 Task: Create a due date automation trigger when advanced on, on the tuesday of the week before a card is due add dates with an incomplete due date at 11:00 AM.
Action: Mouse moved to (1214, 99)
Screenshot: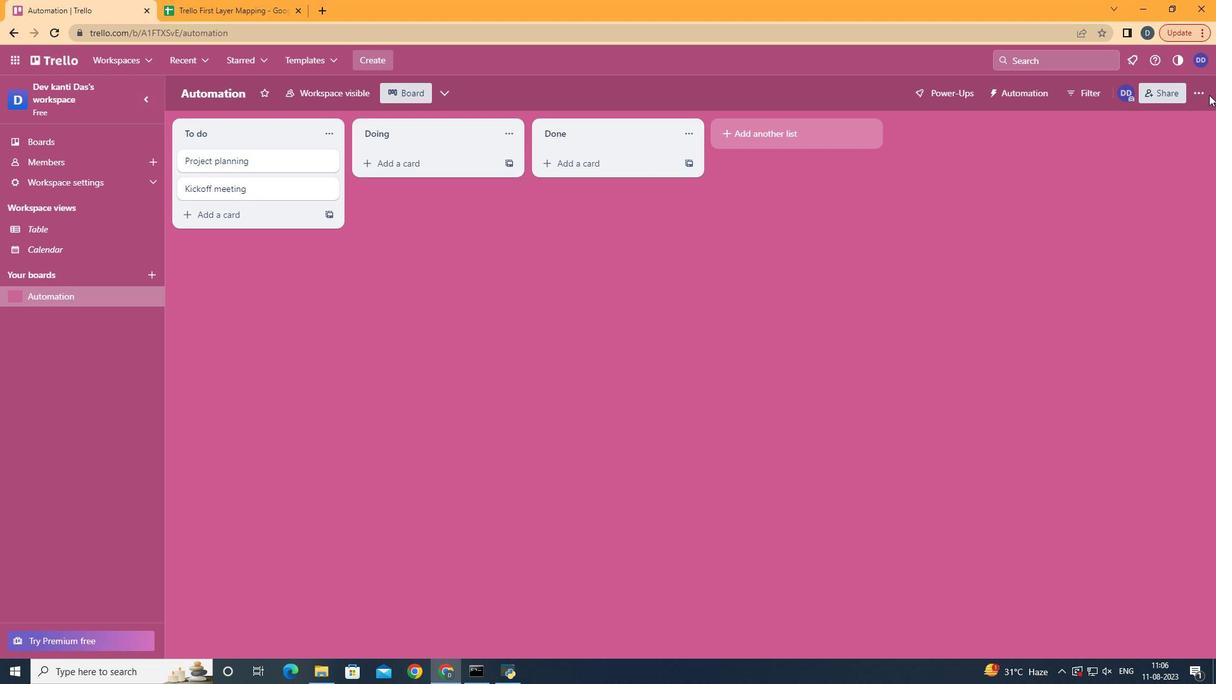 
Action: Mouse pressed left at (1214, 99)
Screenshot: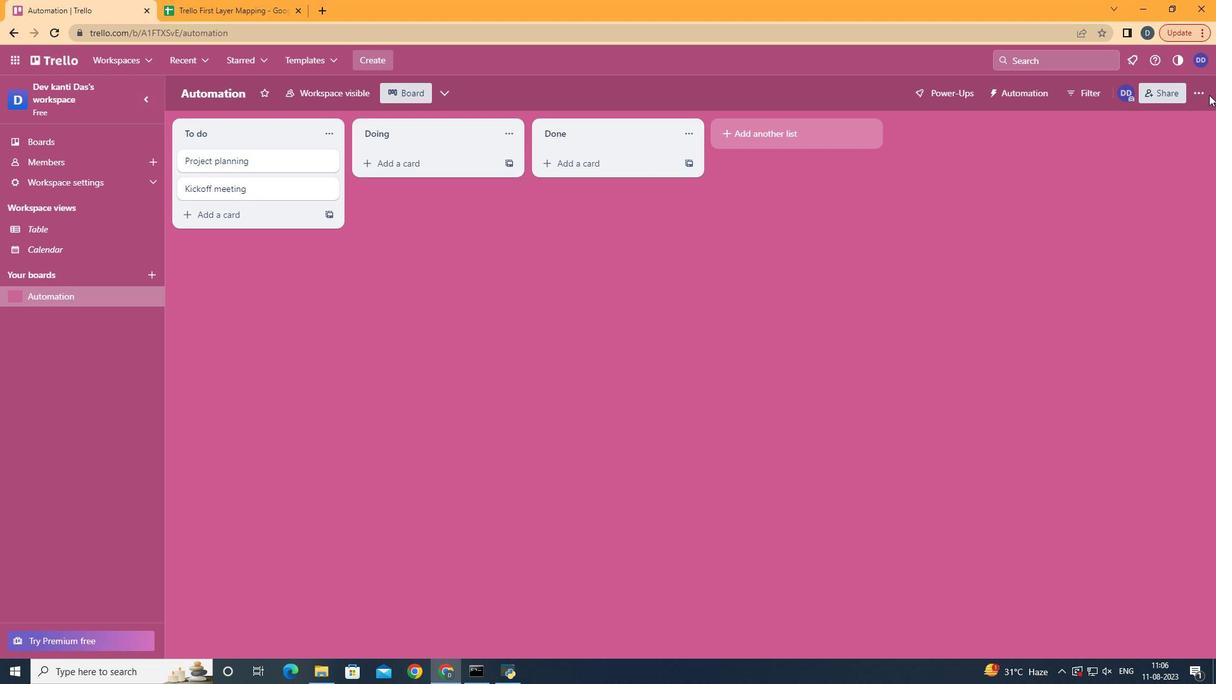 
Action: Mouse moved to (1209, 95)
Screenshot: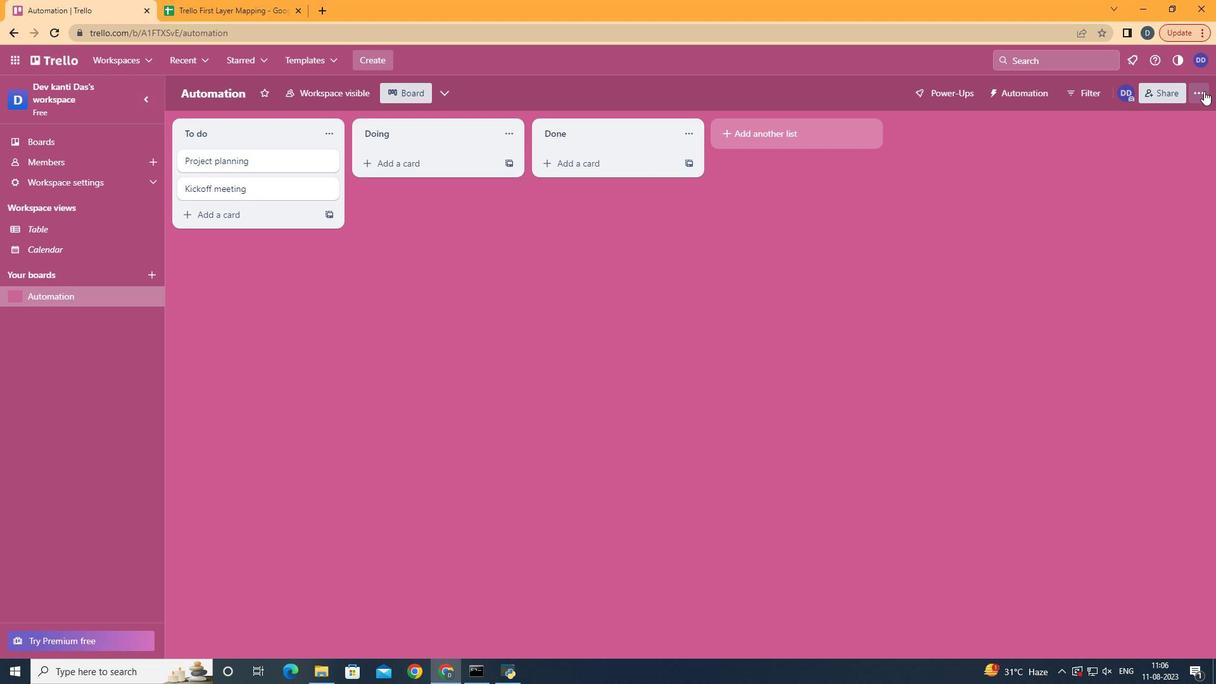 
Action: Mouse pressed left at (1209, 95)
Screenshot: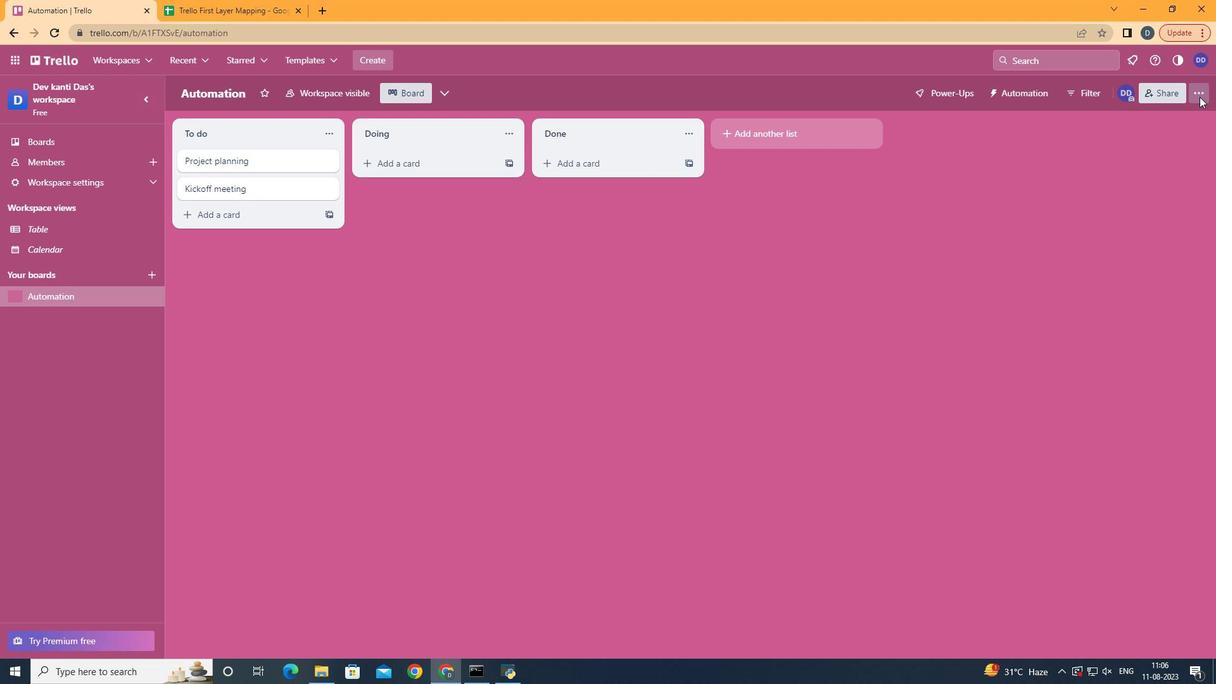 
Action: Mouse moved to (1124, 262)
Screenshot: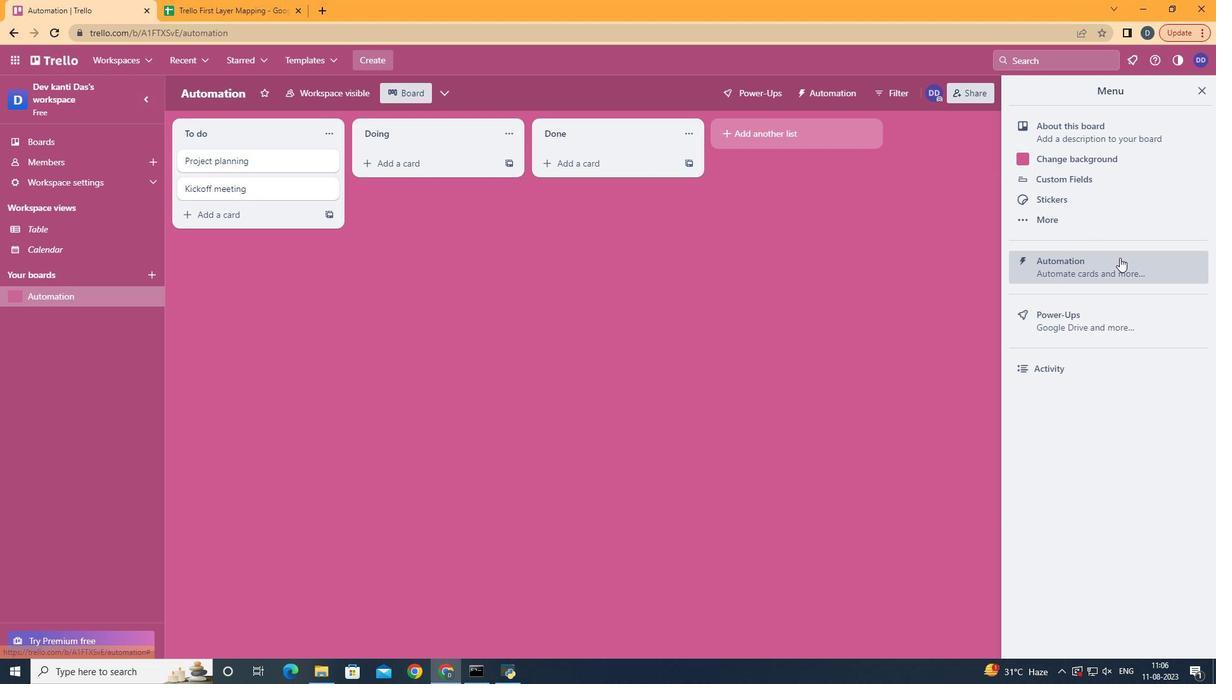 
Action: Mouse pressed left at (1124, 262)
Screenshot: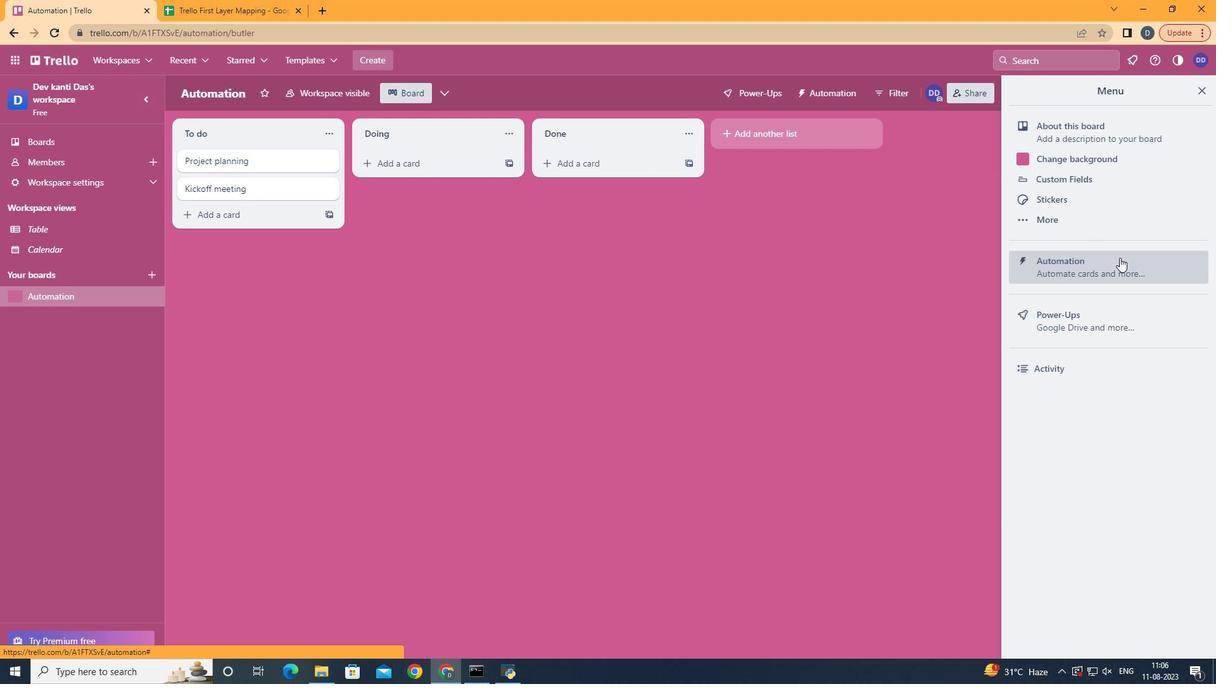 
Action: Mouse moved to (250, 261)
Screenshot: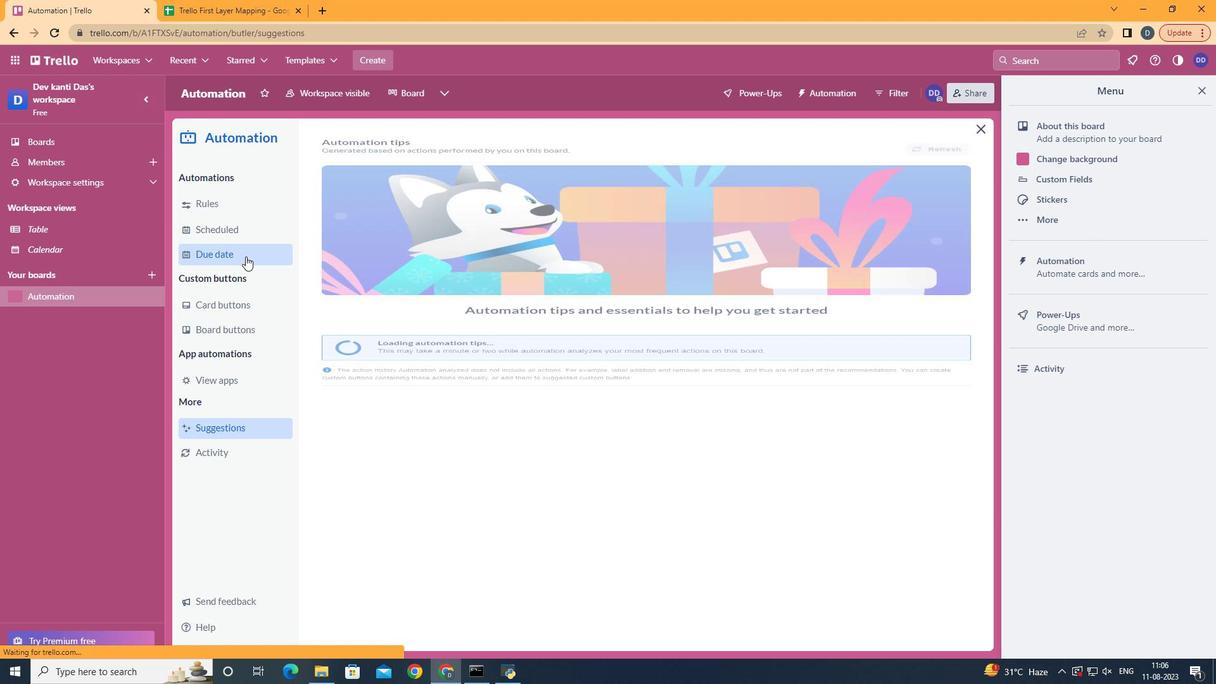 
Action: Mouse pressed left at (250, 261)
Screenshot: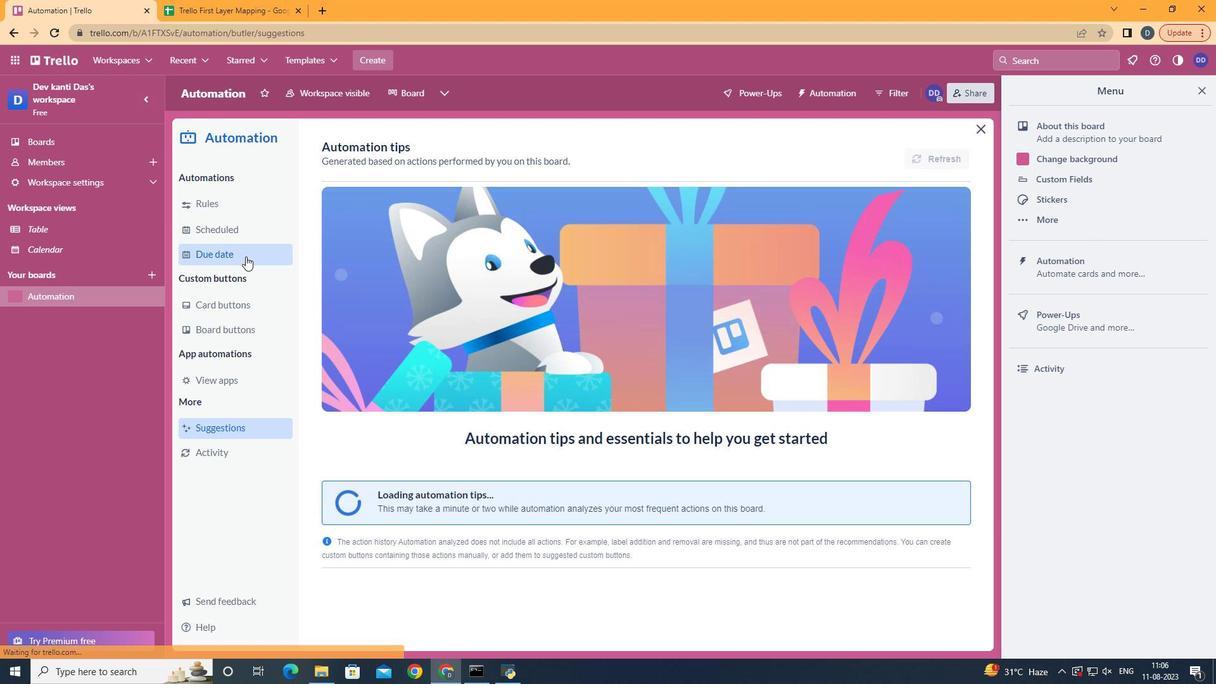 
Action: Mouse moved to (900, 156)
Screenshot: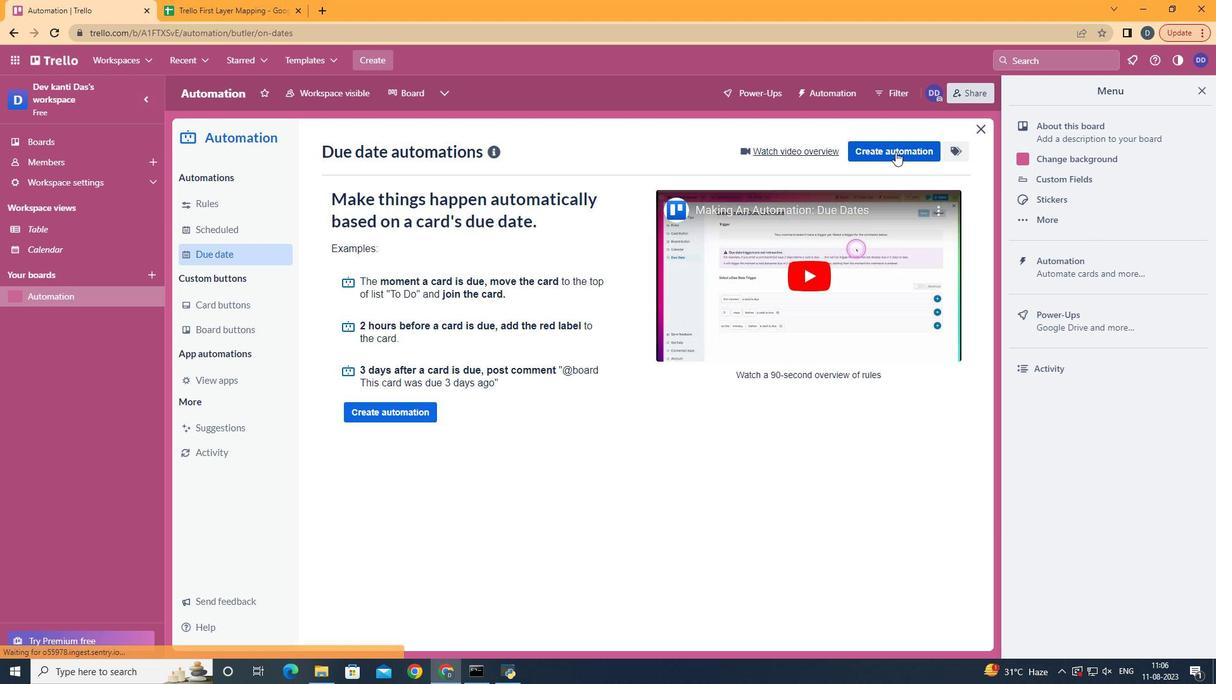 
Action: Mouse pressed left at (900, 156)
Screenshot: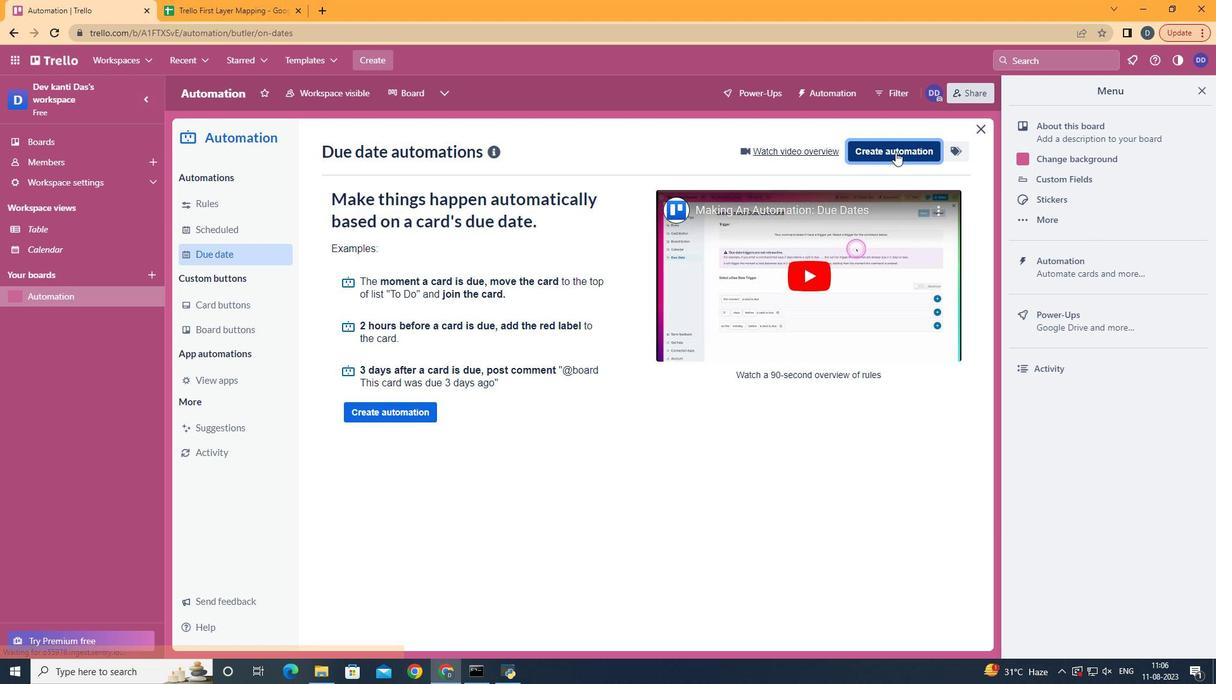 
Action: Mouse moved to (671, 281)
Screenshot: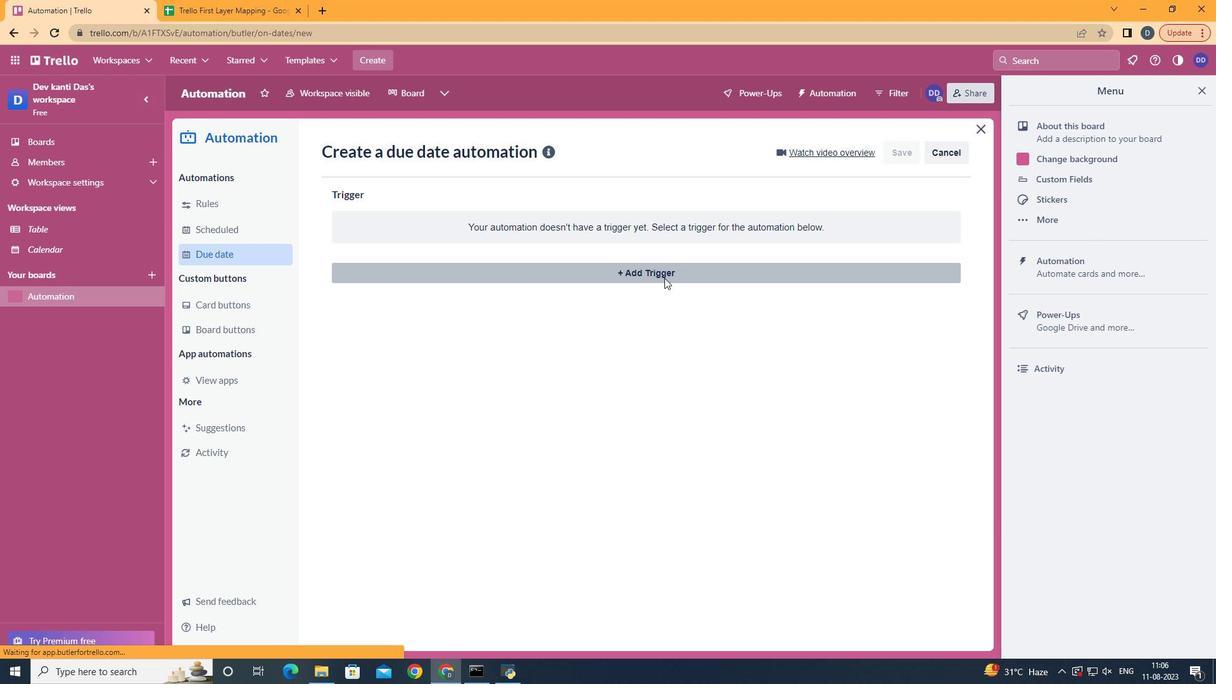 
Action: Mouse pressed left at (671, 281)
Screenshot: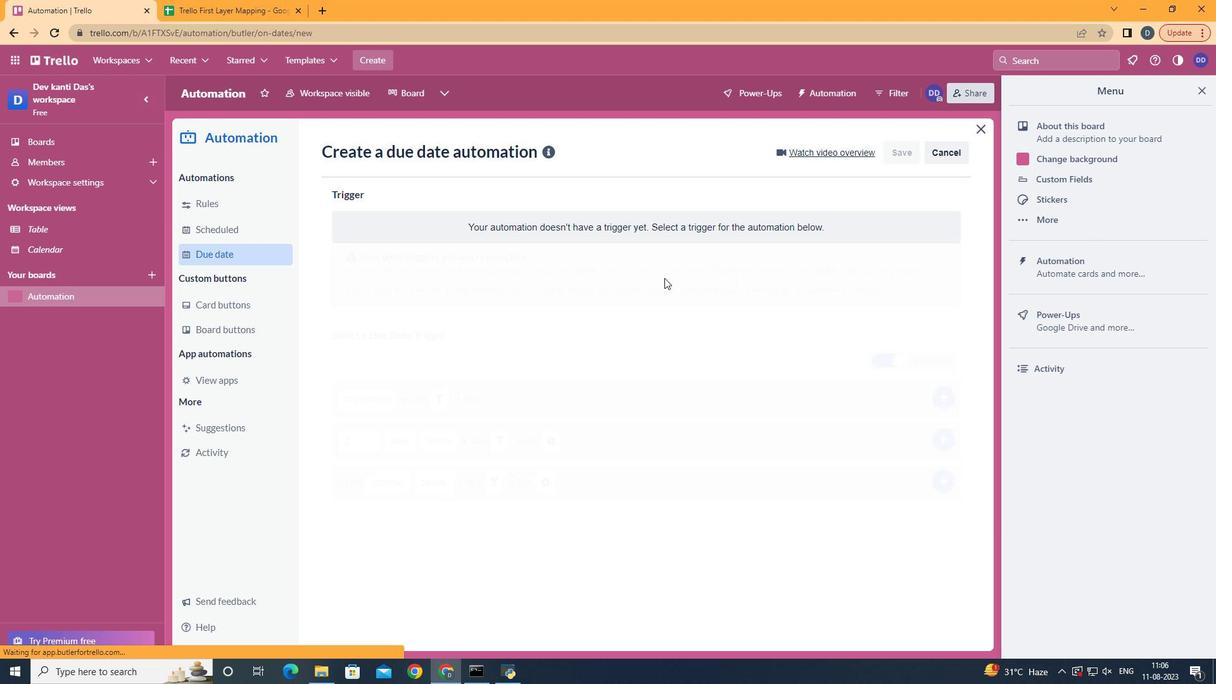 
Action: Mouse moved to (416, 365)
Screenshot: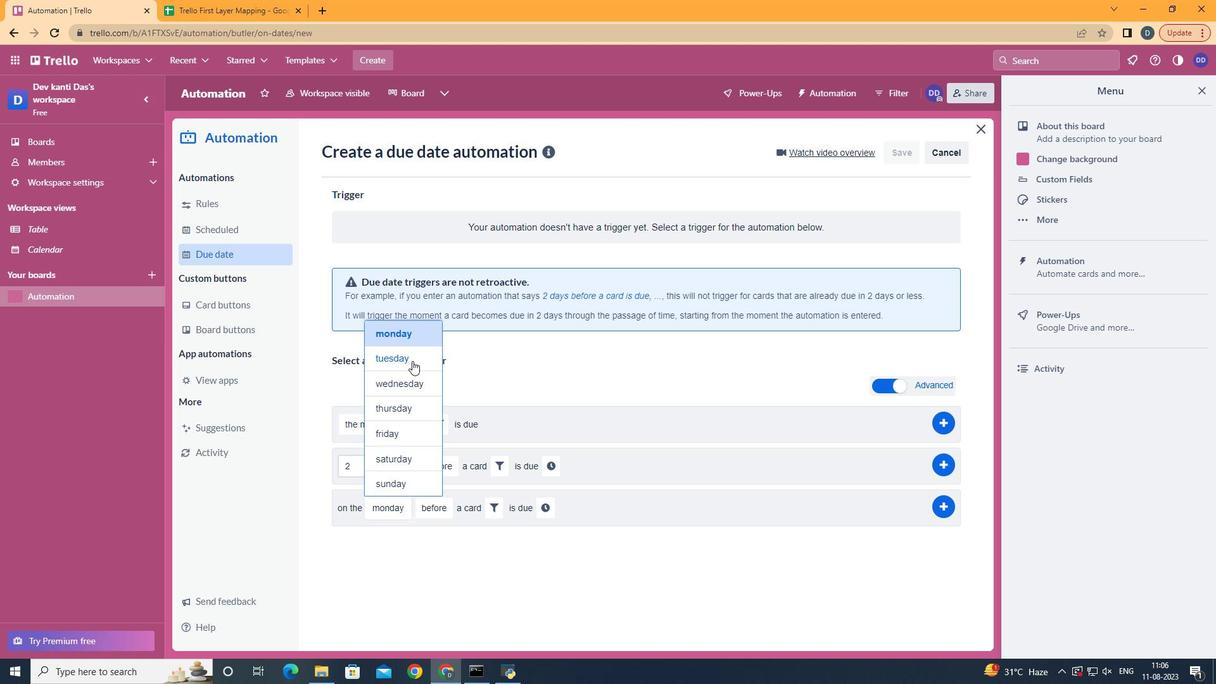 
Action: Mouse pressed left at (416, 365)
Screenshot: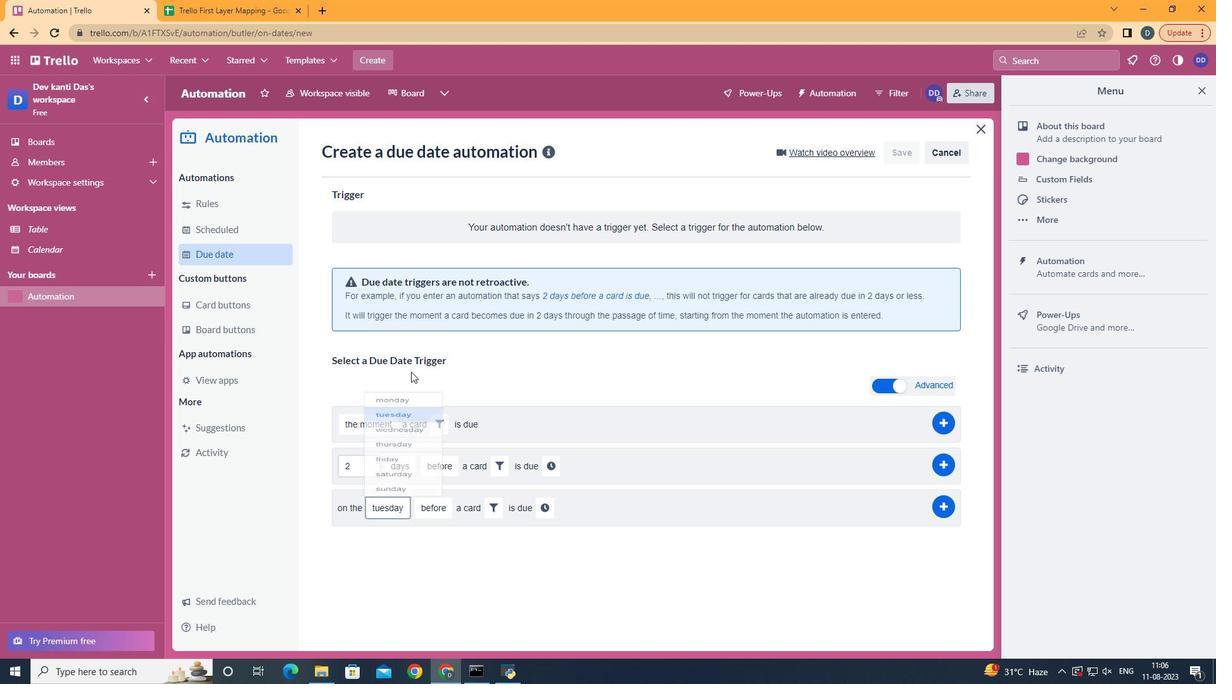 
Action: Mouse moved to (463, 612)
Screenshot: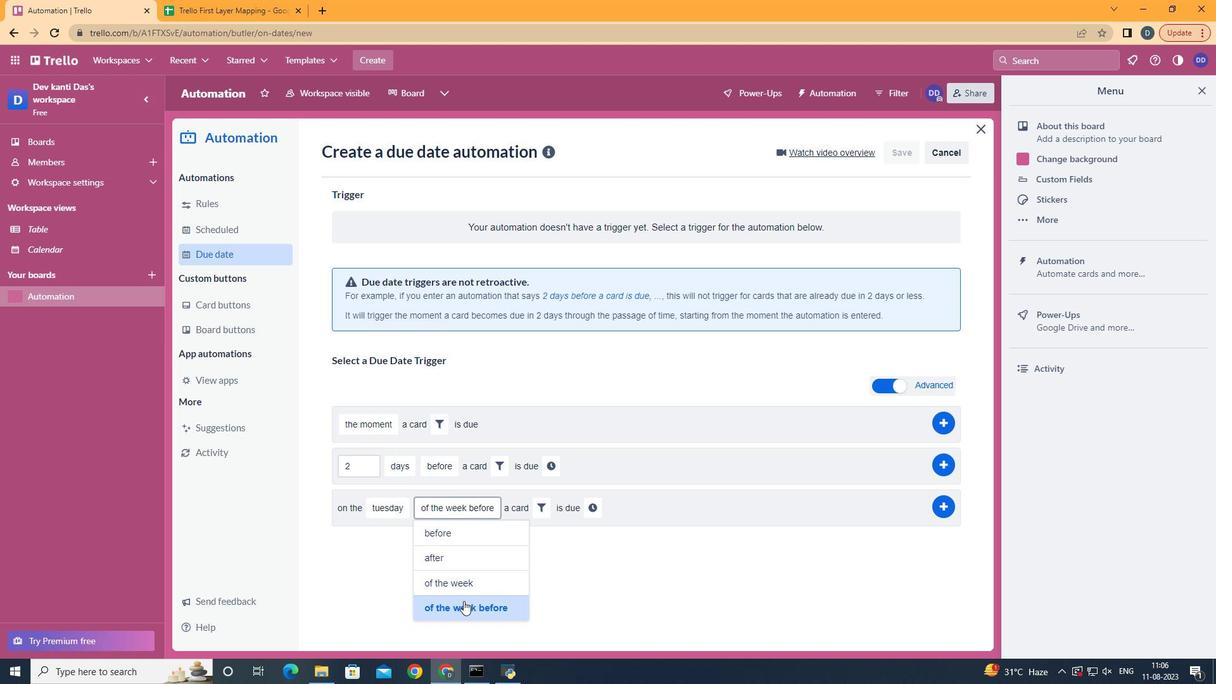 
Action: Mouse pressed left at (463, 612)
Screenshot: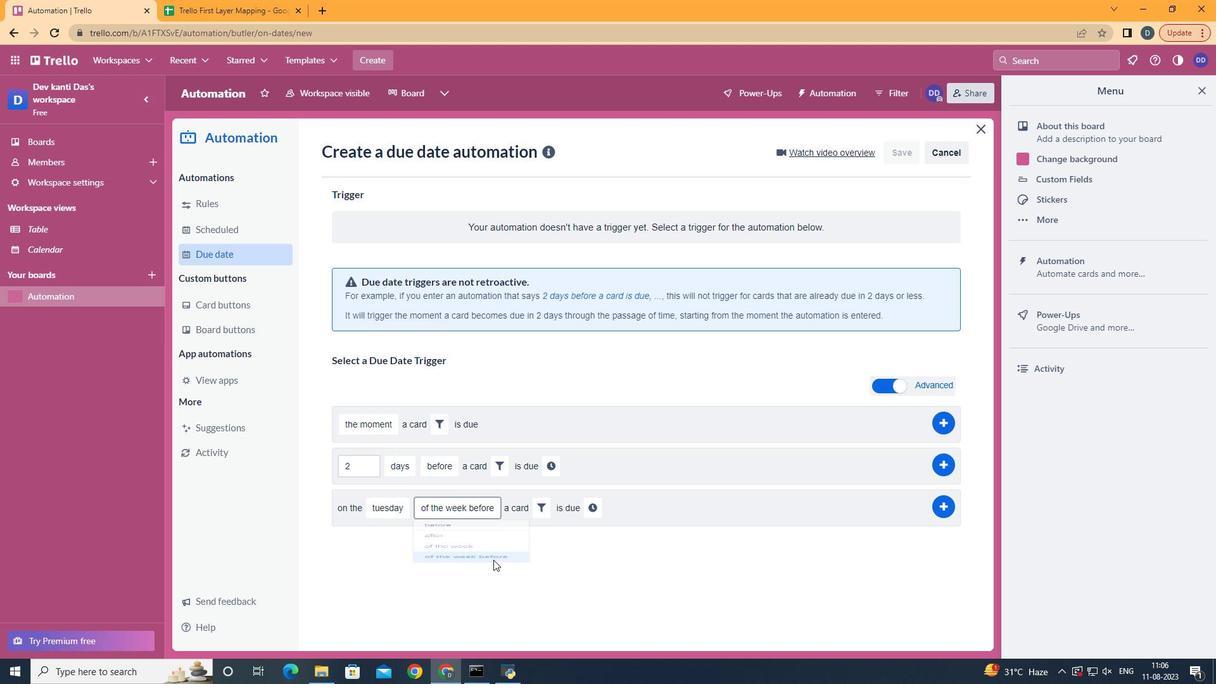 
Action: Mouse moved to (539, 515)
Screenshot: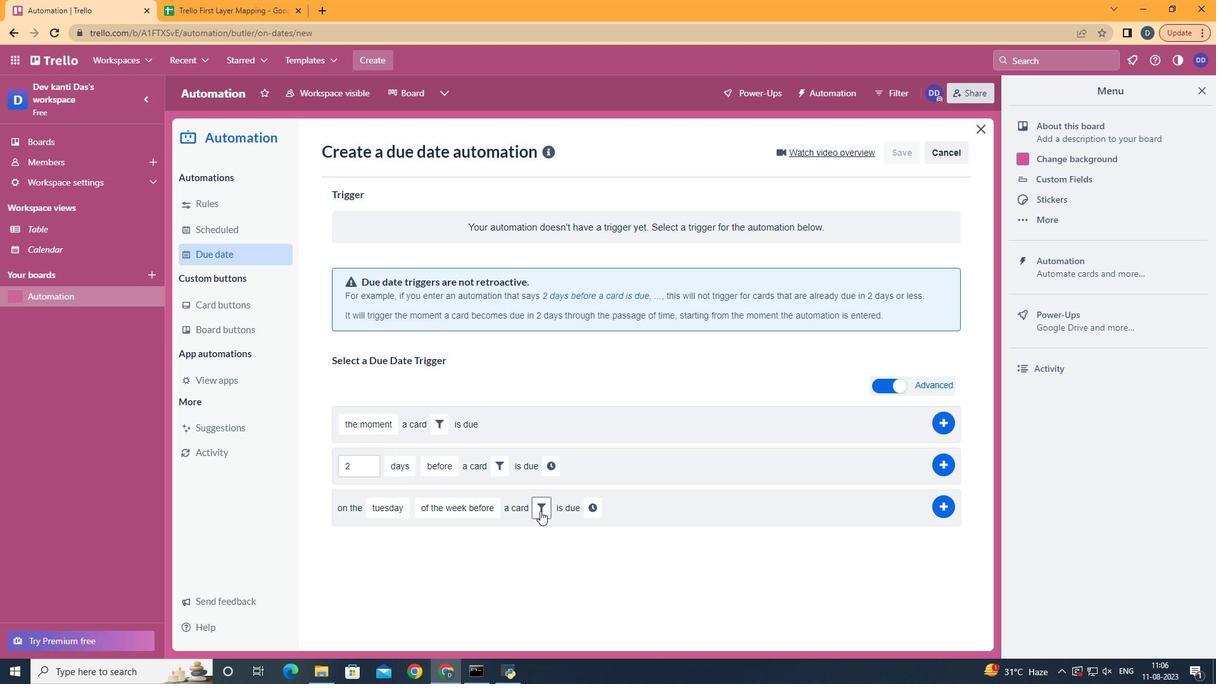 
Action: Mouse pressed left at (539, 515)
Screenshot: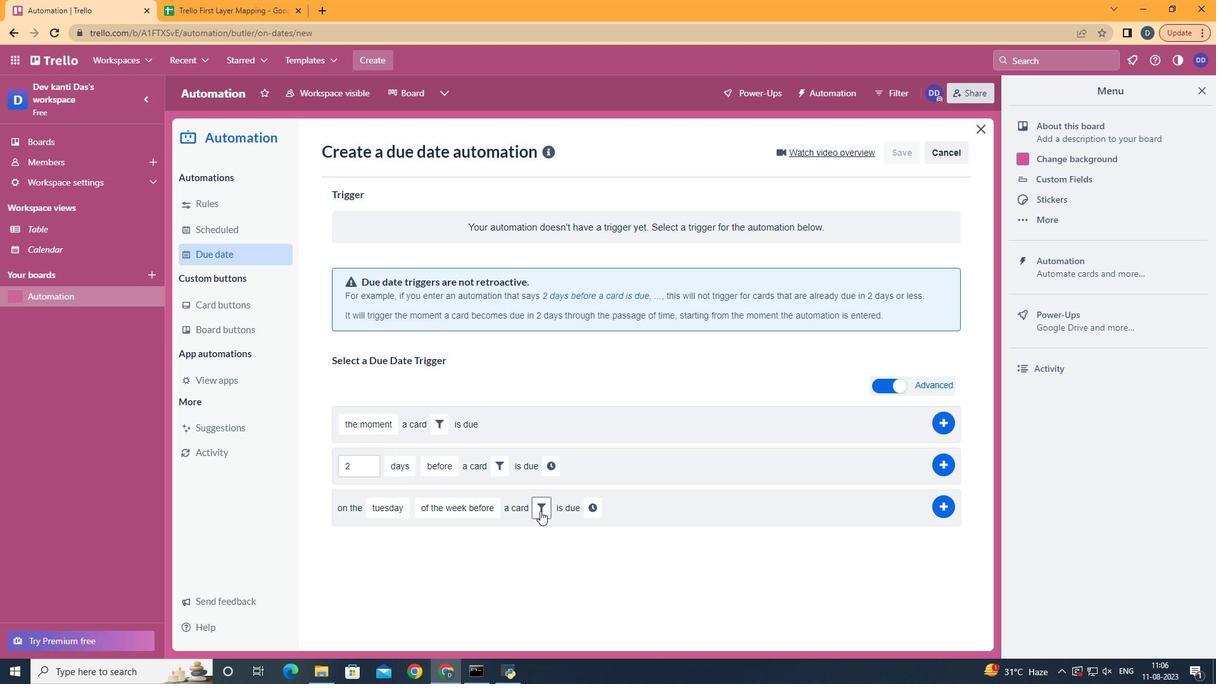 
Action: Mouse moved to (615, 551)
Screenshot: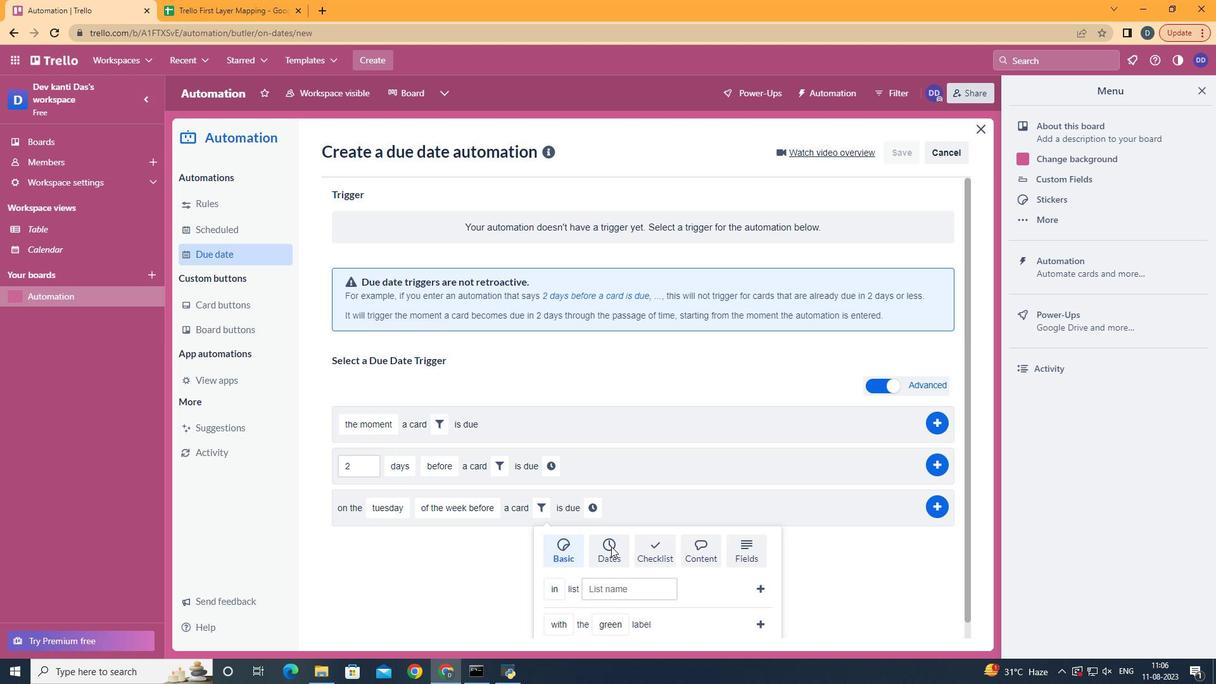 
Action: Mouse pressed left at (615, 551)
Screenshot: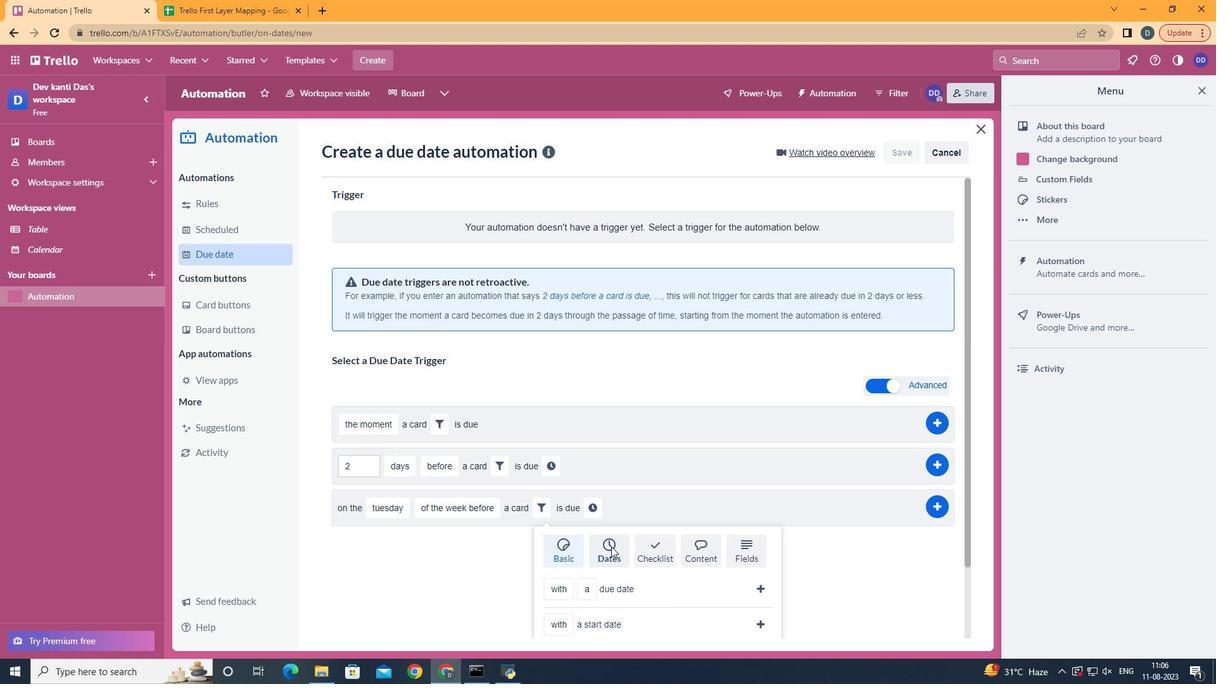 
Action: Mouse moved to (620, 546)
Screenshot: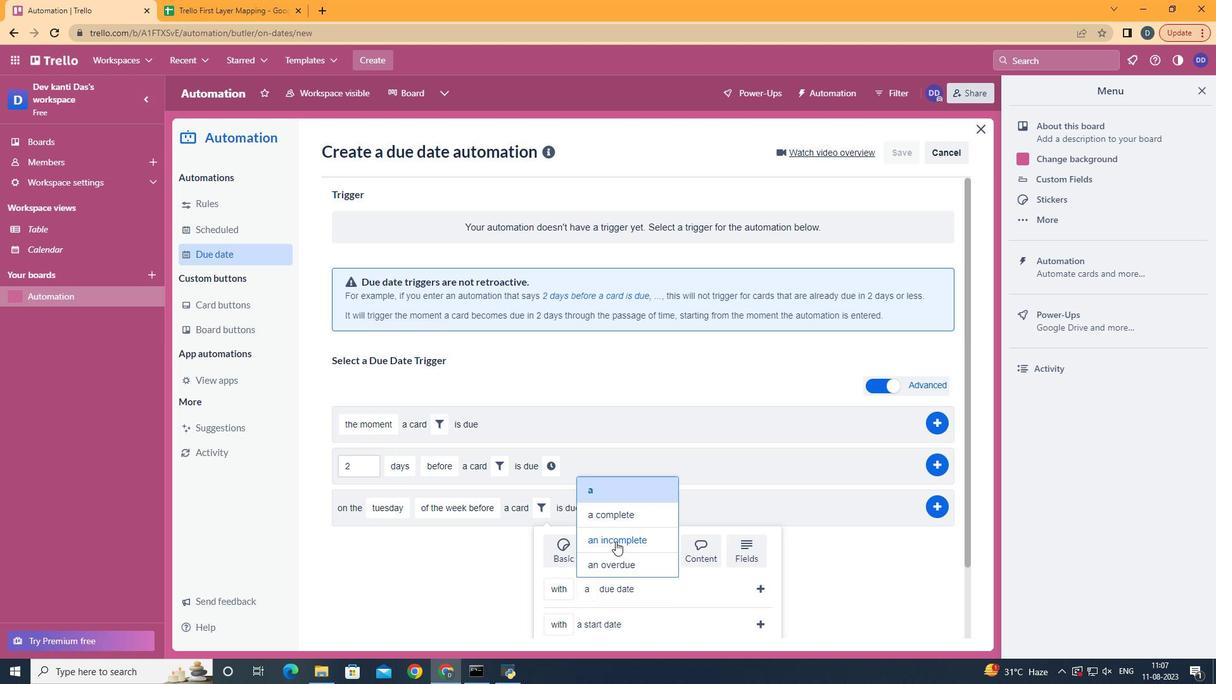
Action: Mouse pressed left at (620, 546)
Screenshot: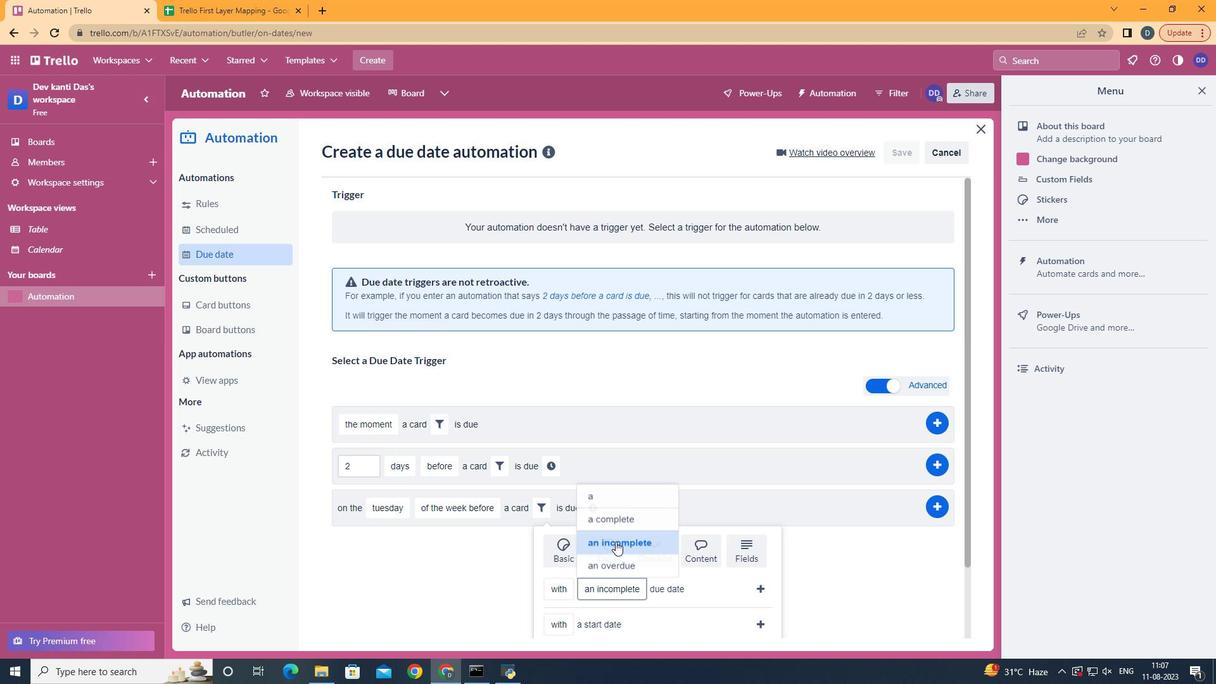 
Action: Mouse moved to (774, 587)
Screenshot: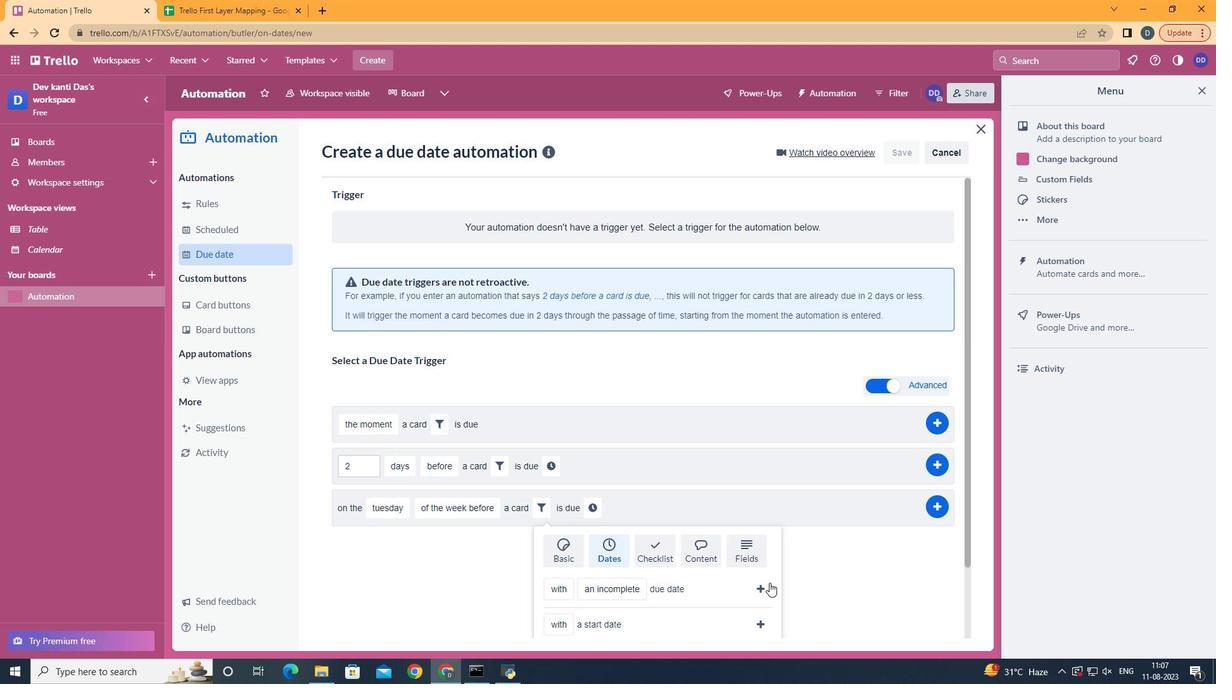 
Action: Mouse pressed left at (774, 587)
Screenshot: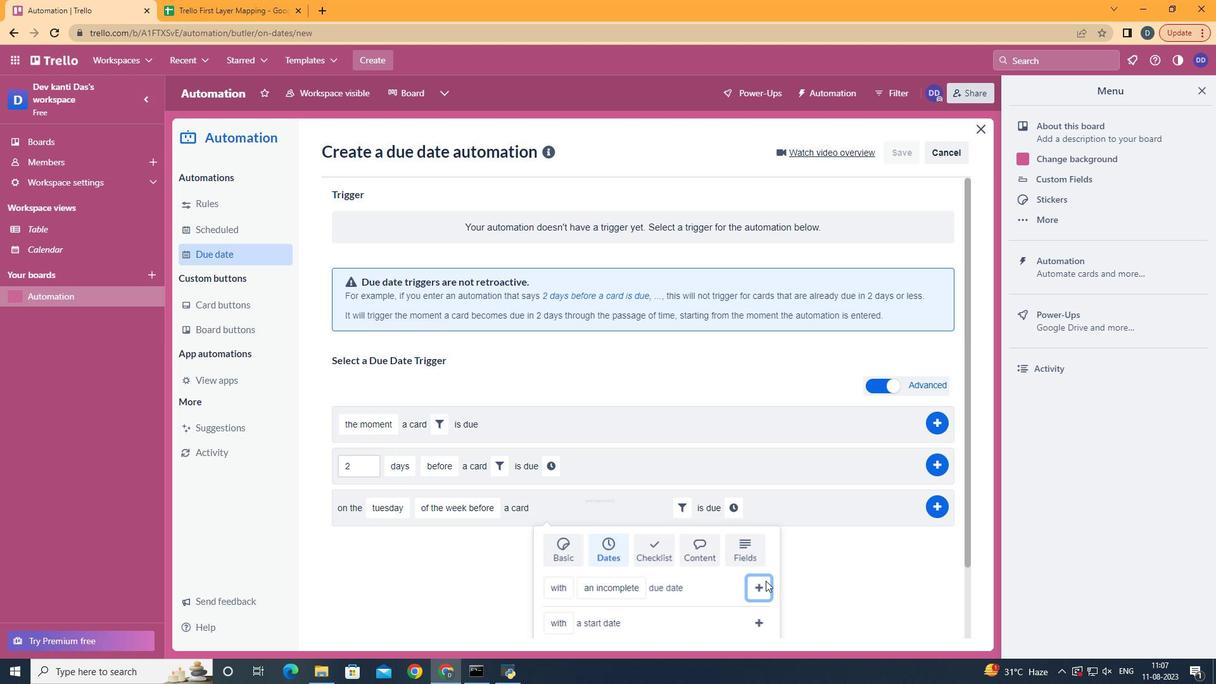 
Action: Mouse moved to (740, 506)
Screenshot: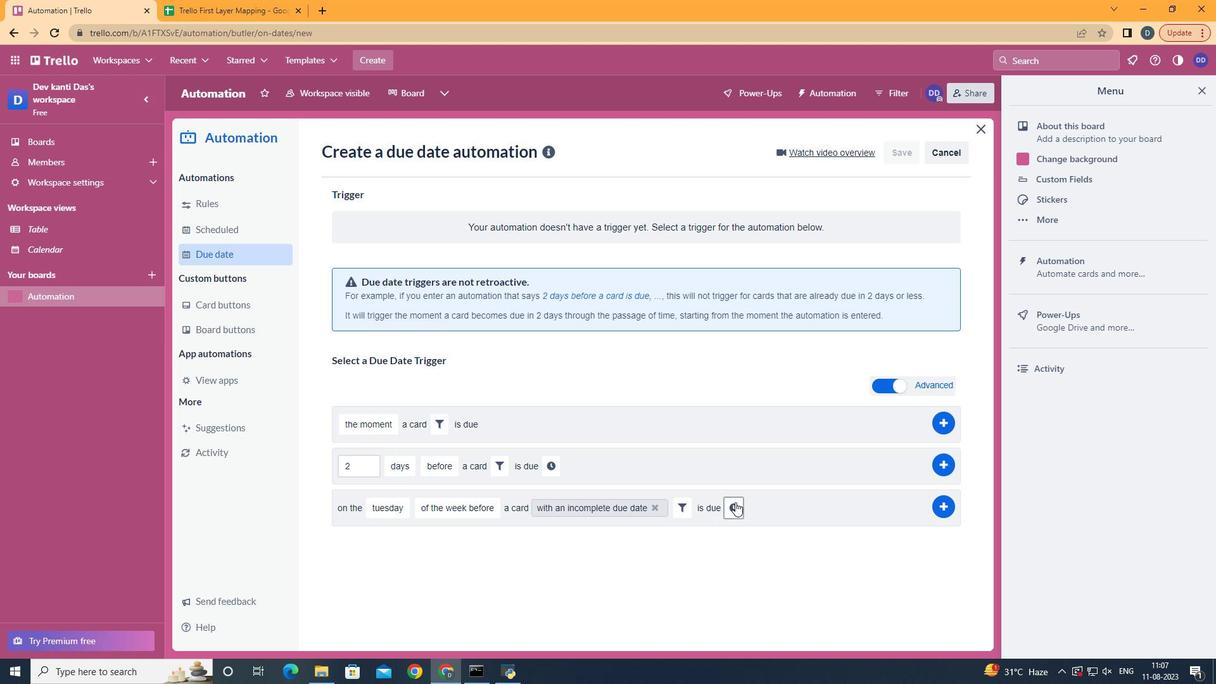 
Action: Mouse pressed left at (740, 506)
Screenshot: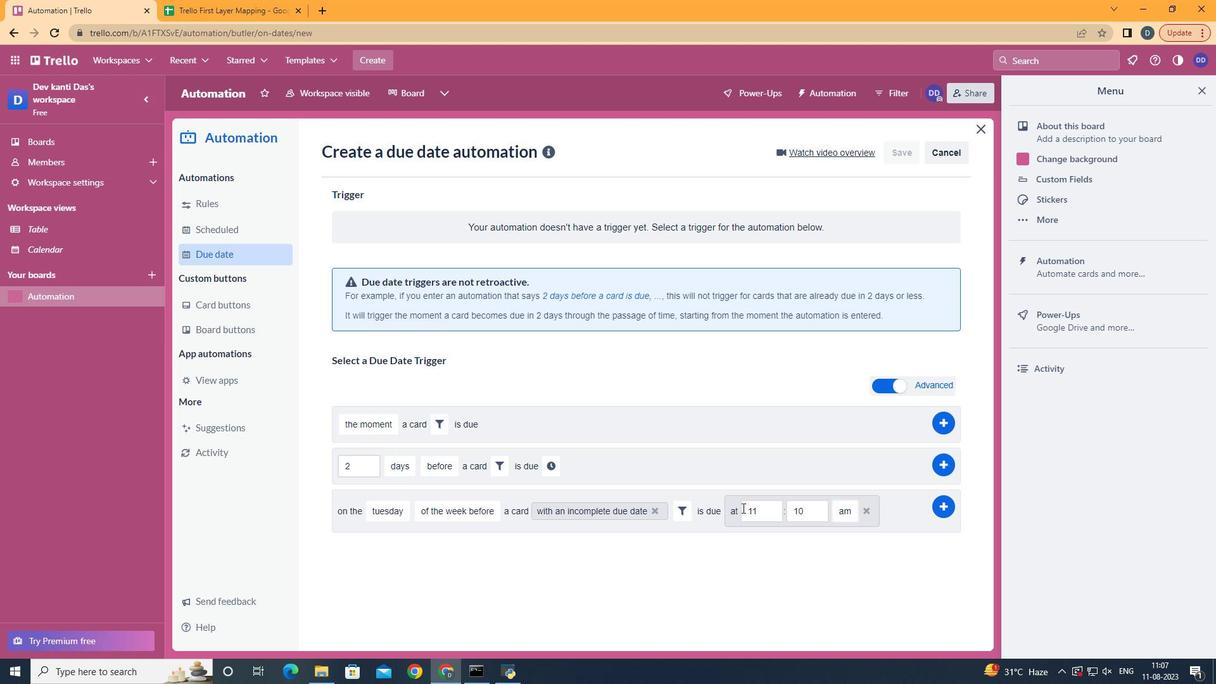 
Action: Mouse moved to (813, 518)
Screenshot: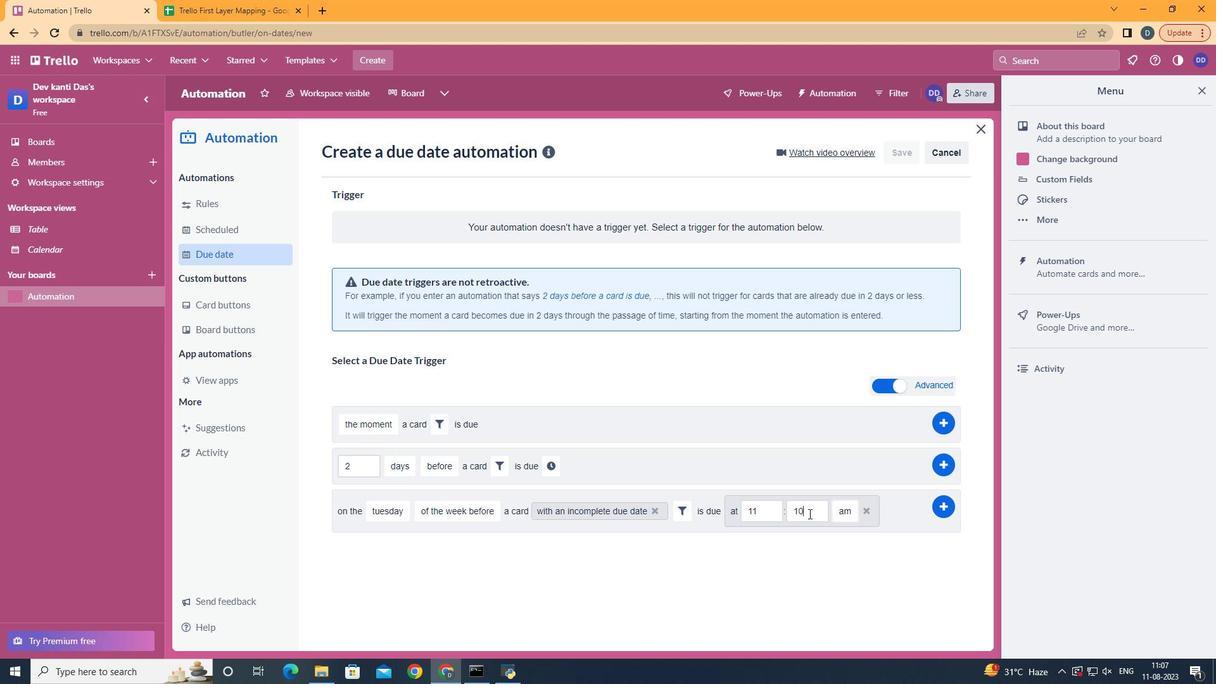 
Action: Mouse pressed left at (813, 518)
Screenshot: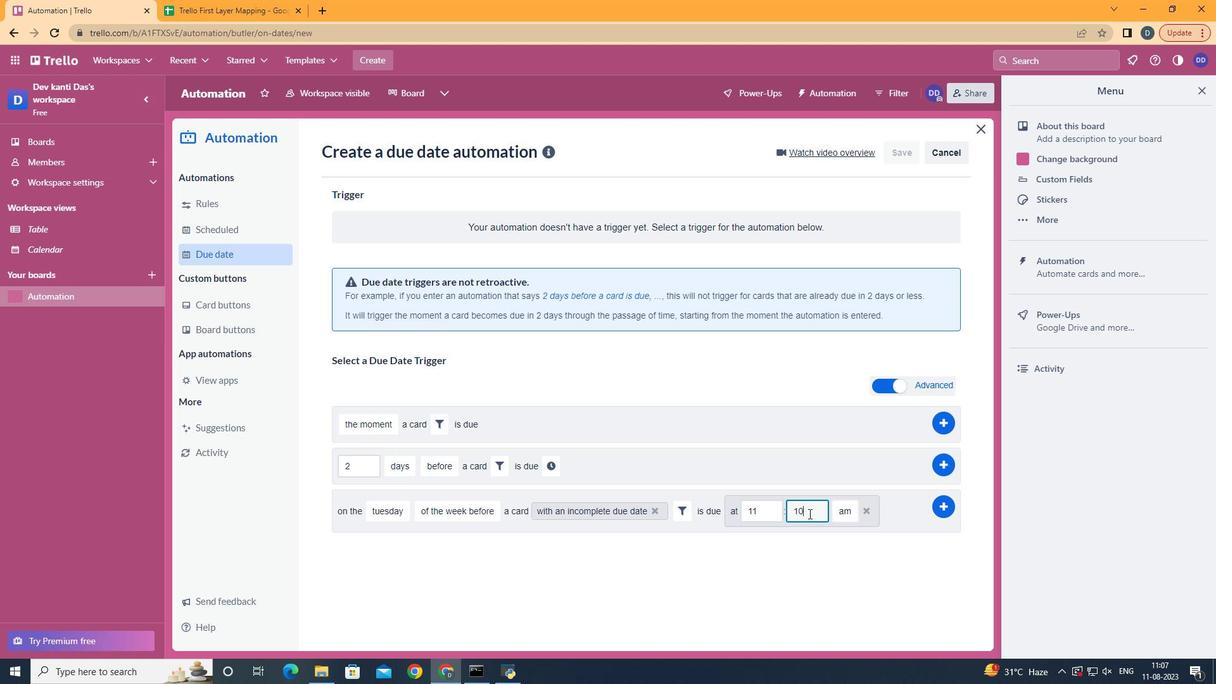 
Action: Mouse moved to (804, 513)
Screenshot: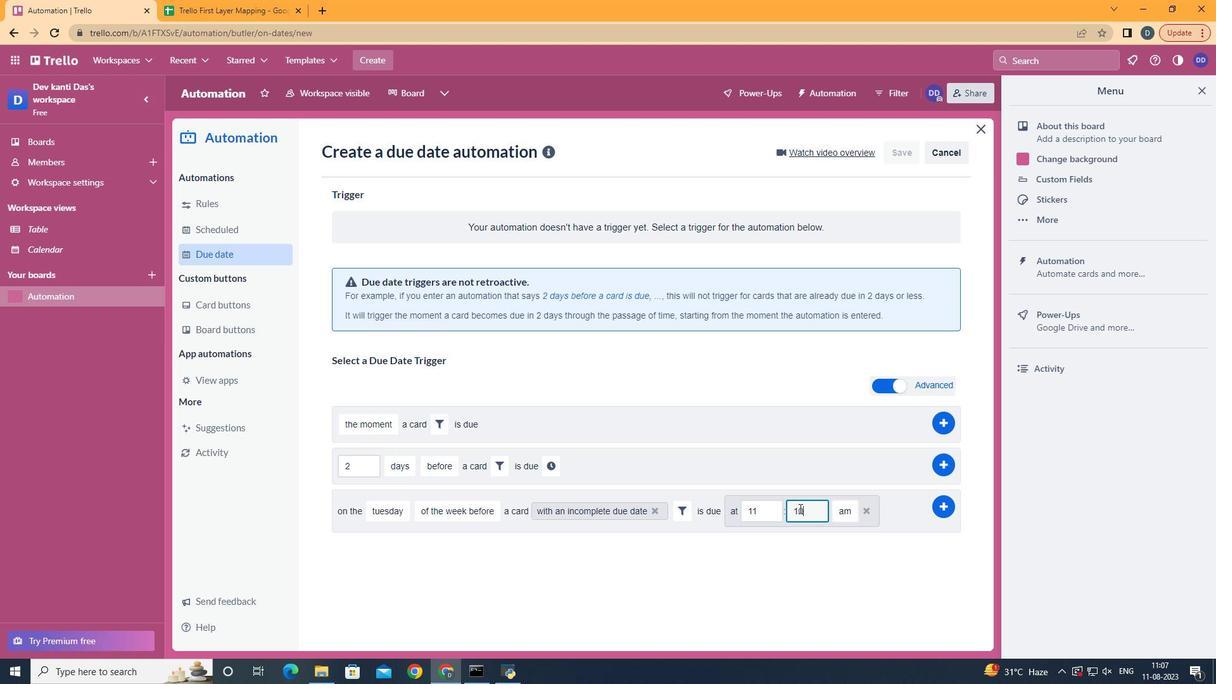 
Action: Key pressed <Key.backspace><Key.backspace>00
Screenshot: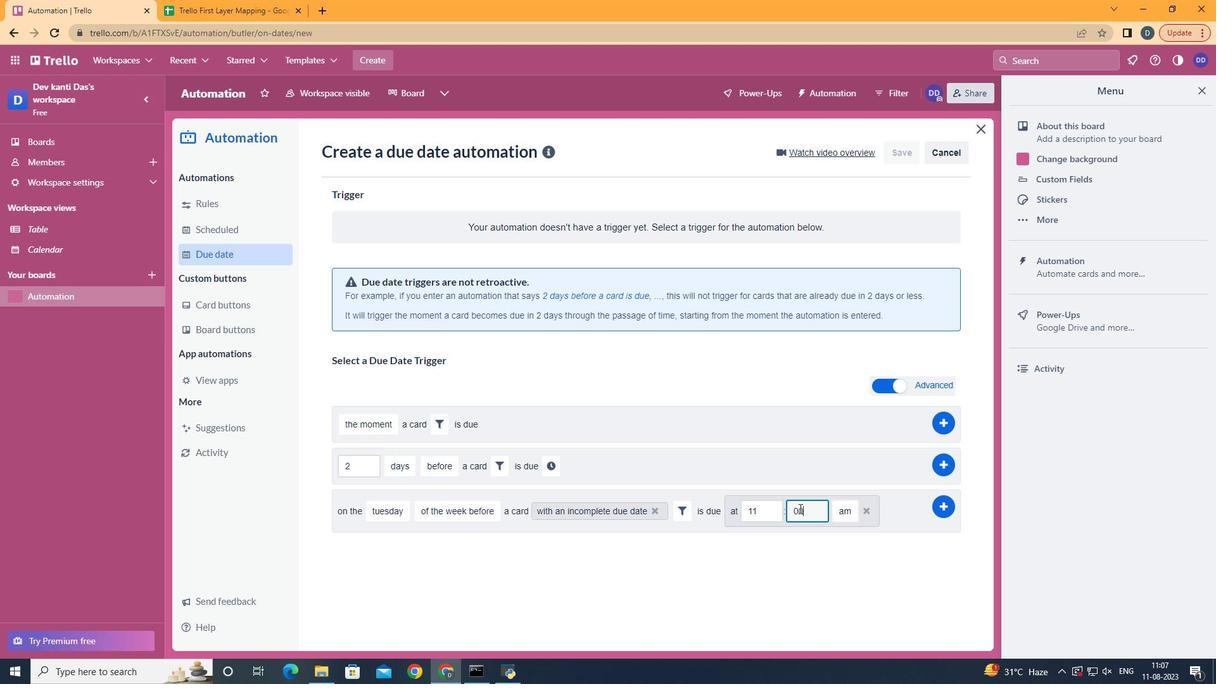 
Action: Mouse moved to (950, 510)
Screenshot: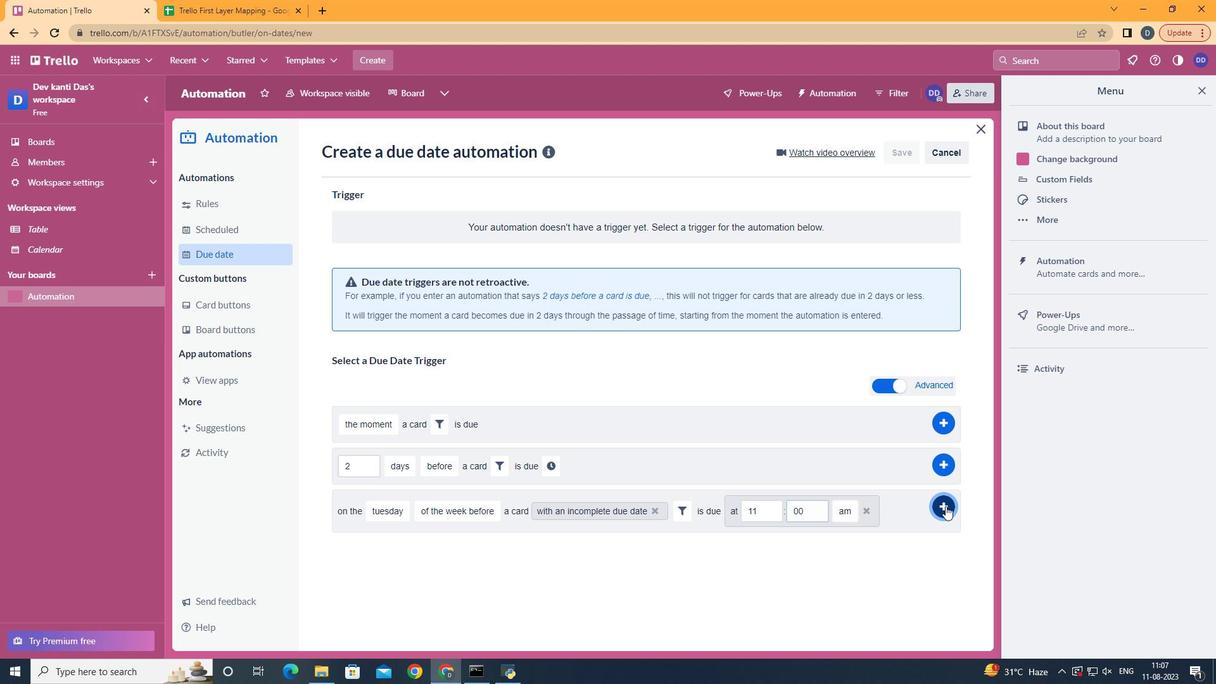 
Action: Mouse pressed left at (950, 510)
Screenshot: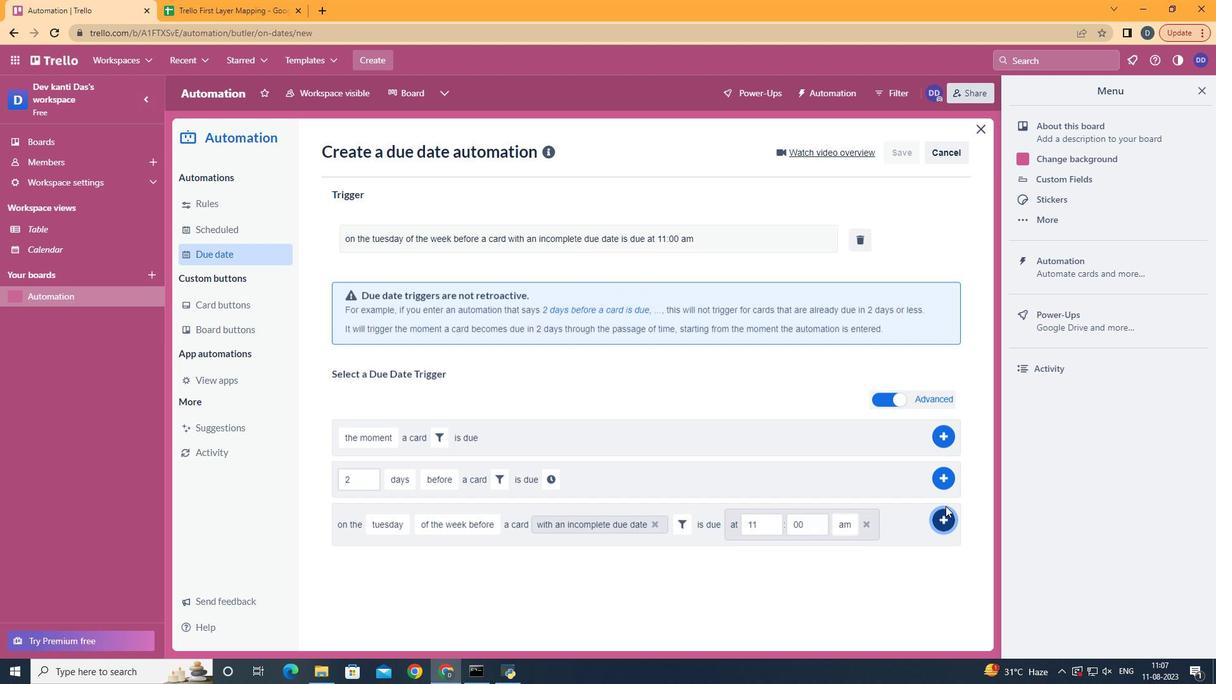 
